 Task: Select filter "Over a year ago" in request date.
Action: Mouse moved to (34, 114)
Screenshot: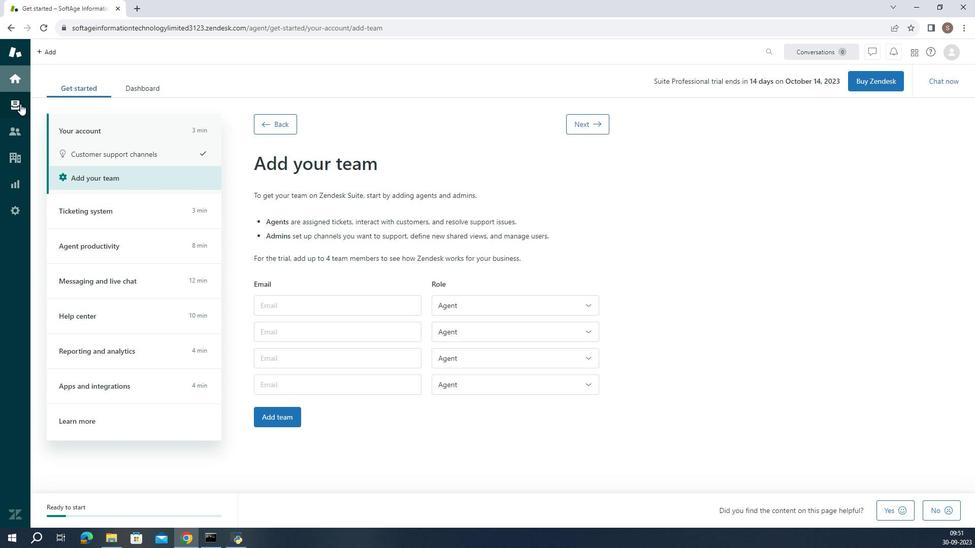 
Action: Mouse pressed left at (34, 114)
Screenshot: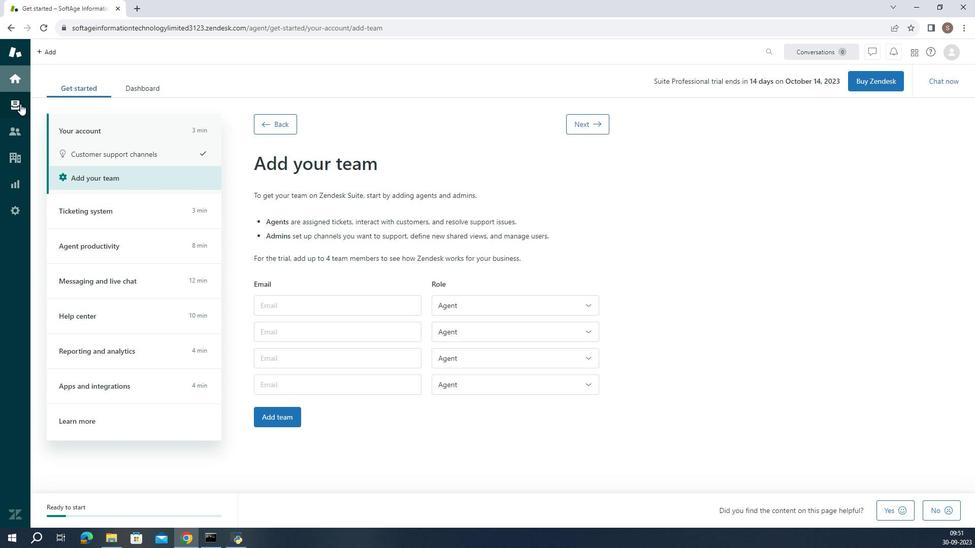 
Action: Mouse moved to (100, 165)
Screenshot: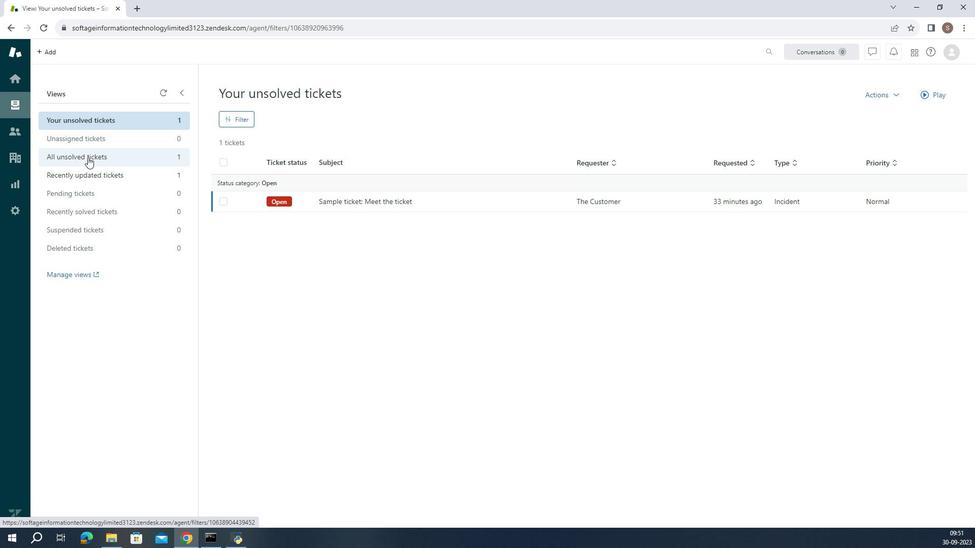 
Action: Mouse pressed left at (100, 165)
Screenshot: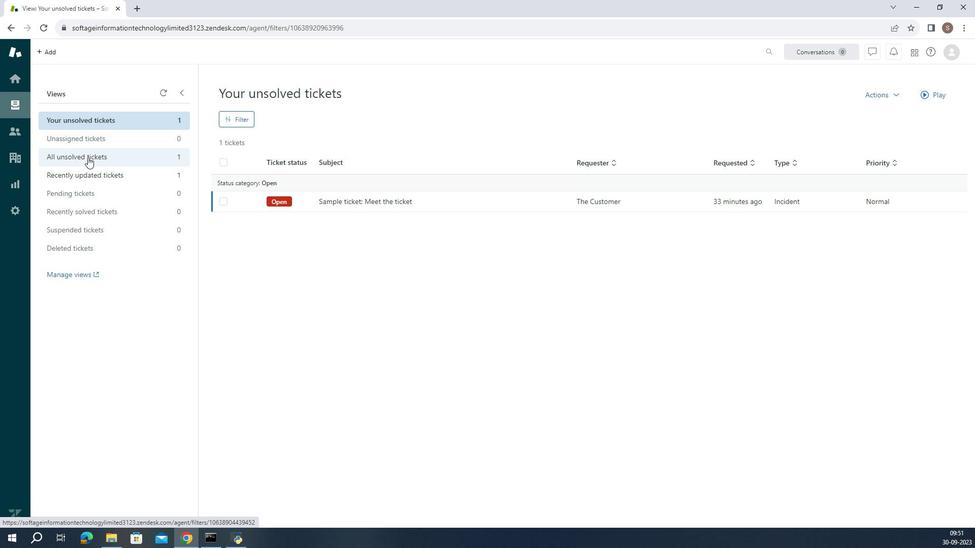 
Action: Mouse moved to (248, 135)
Screenshot: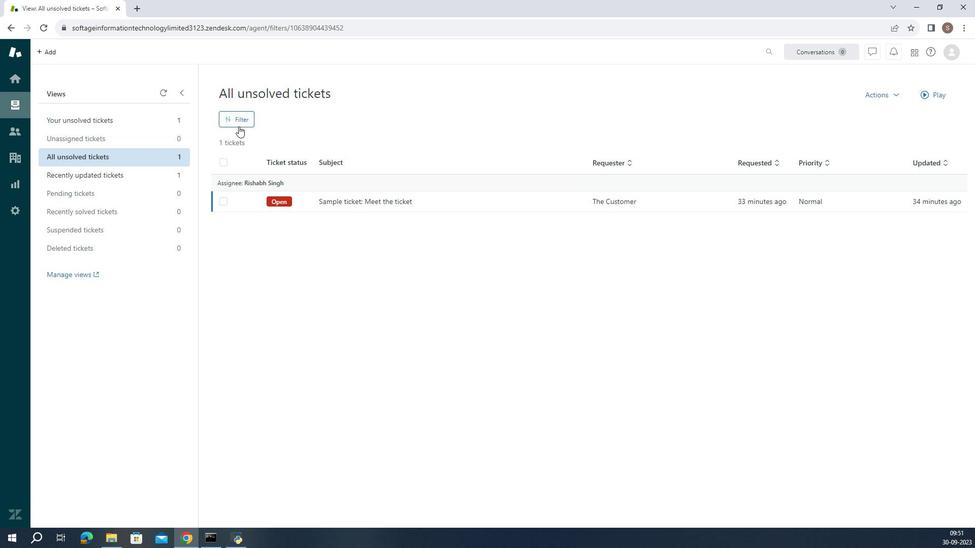 
Action: Mouse pressed left at (248, 135)
Screenshot: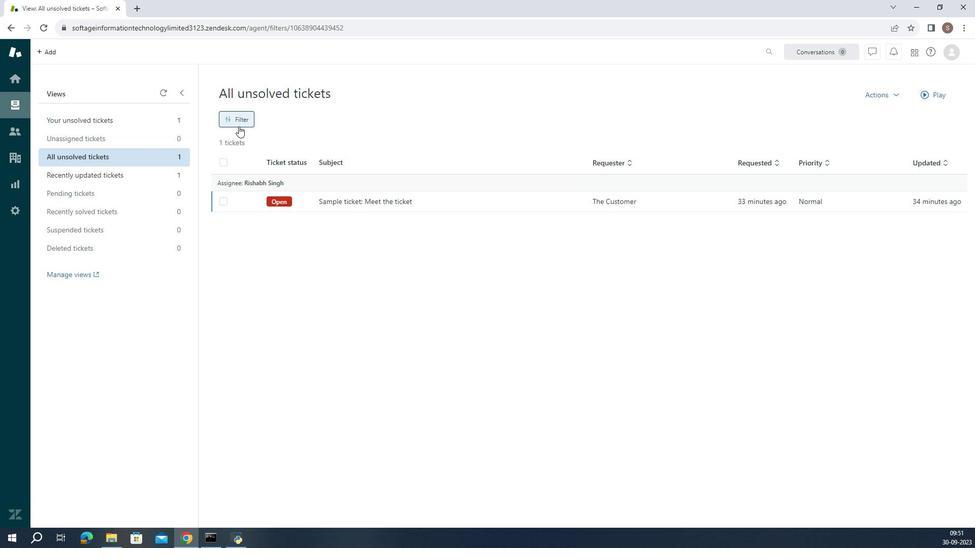 
Action: Mouse moved to (852, 264)
Screenshot: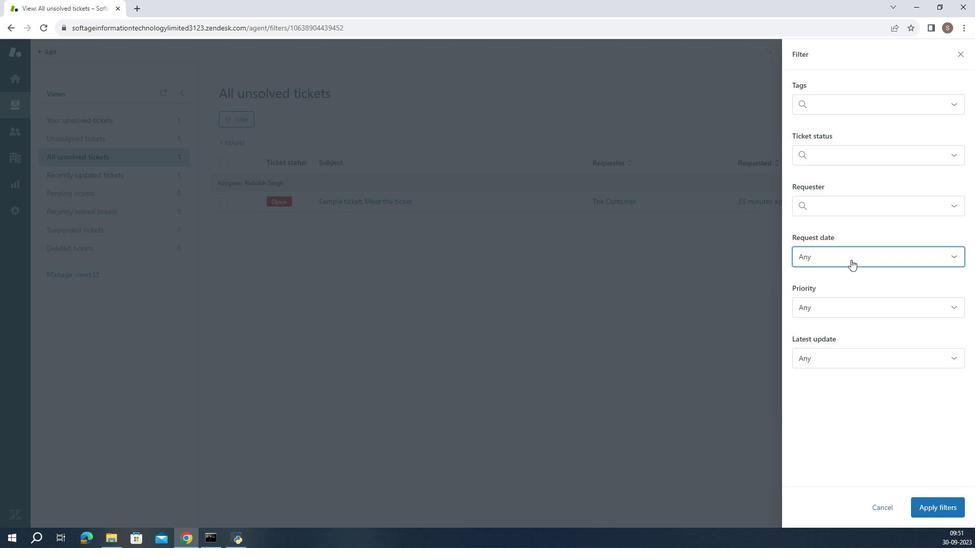 
Action: Mouse pressed left at (852, 264)
Screenshot: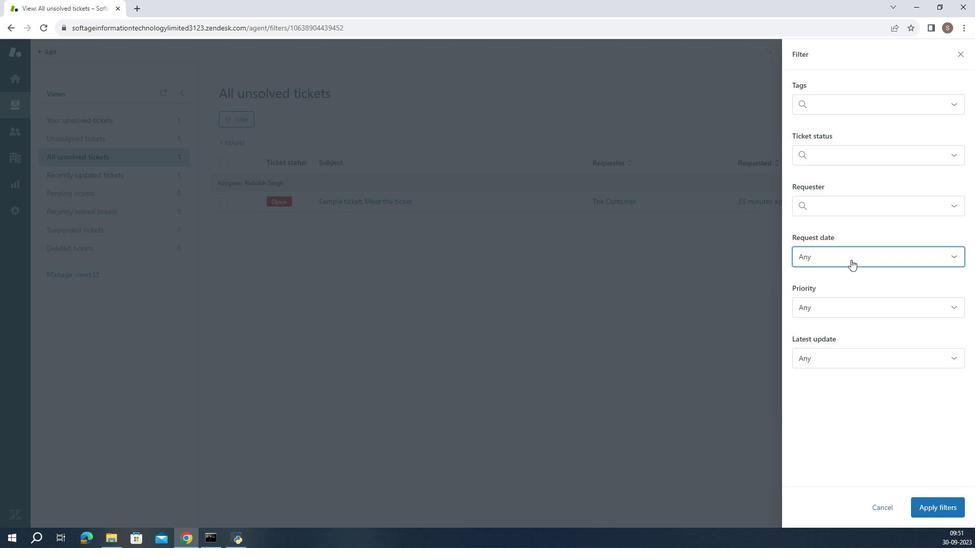 
Action: Mouse moved to (869, 410)
Screenshot: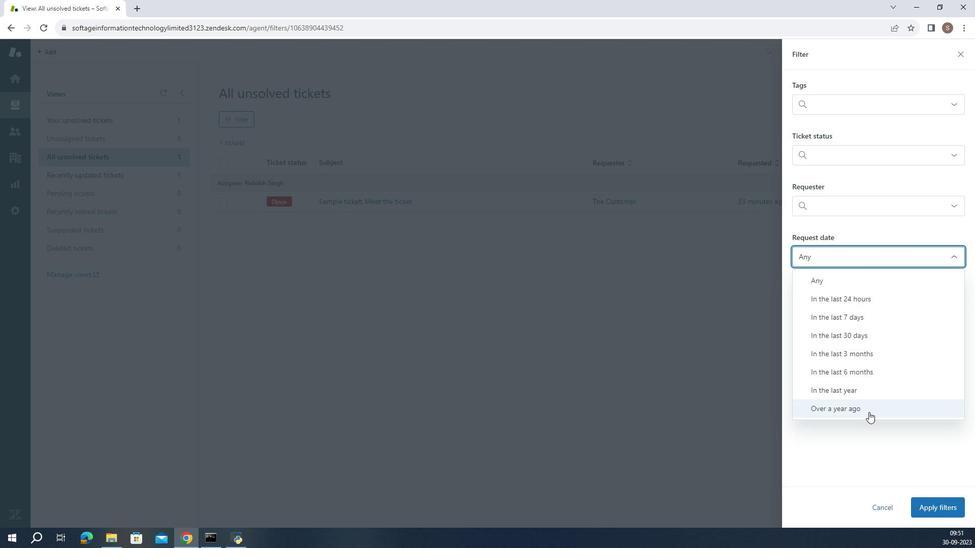 
Action: Mouse pressed left at (869, 410)
Screenshot: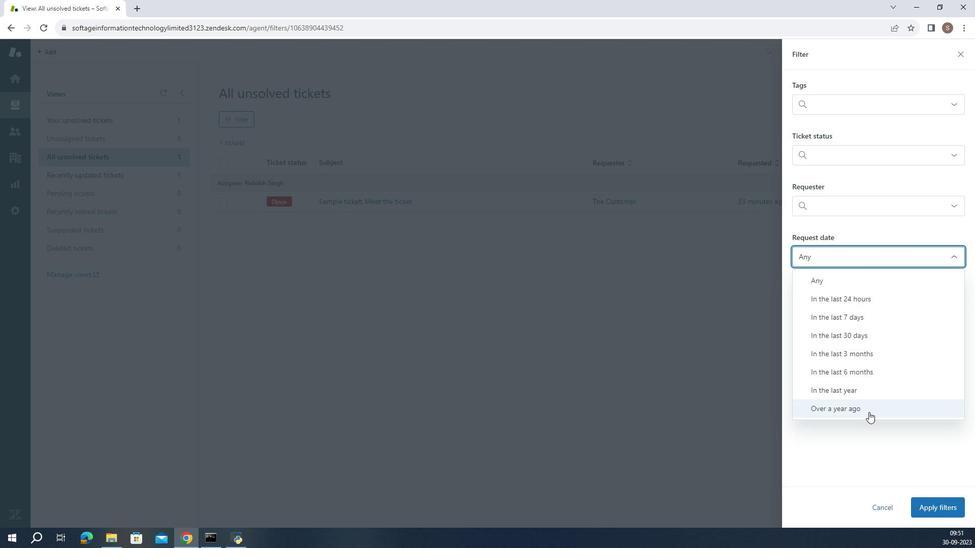 
Action: Mouse moved to (886, 412)
Screenshot: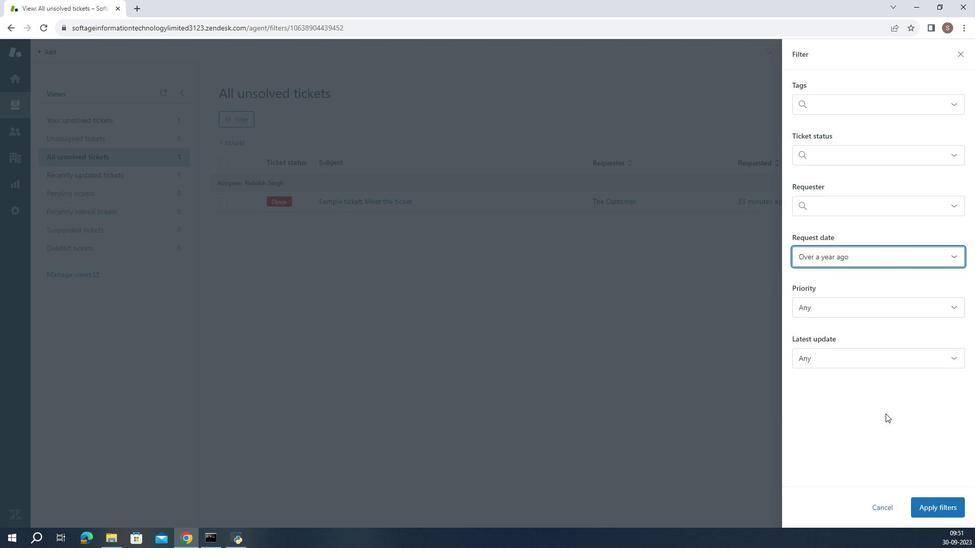 
